 Task: Look for products in the category "Chocolate & Candy" from the brand "Lilys Sweets".
Action: Mouse moved to (19, 71)
Screenshot: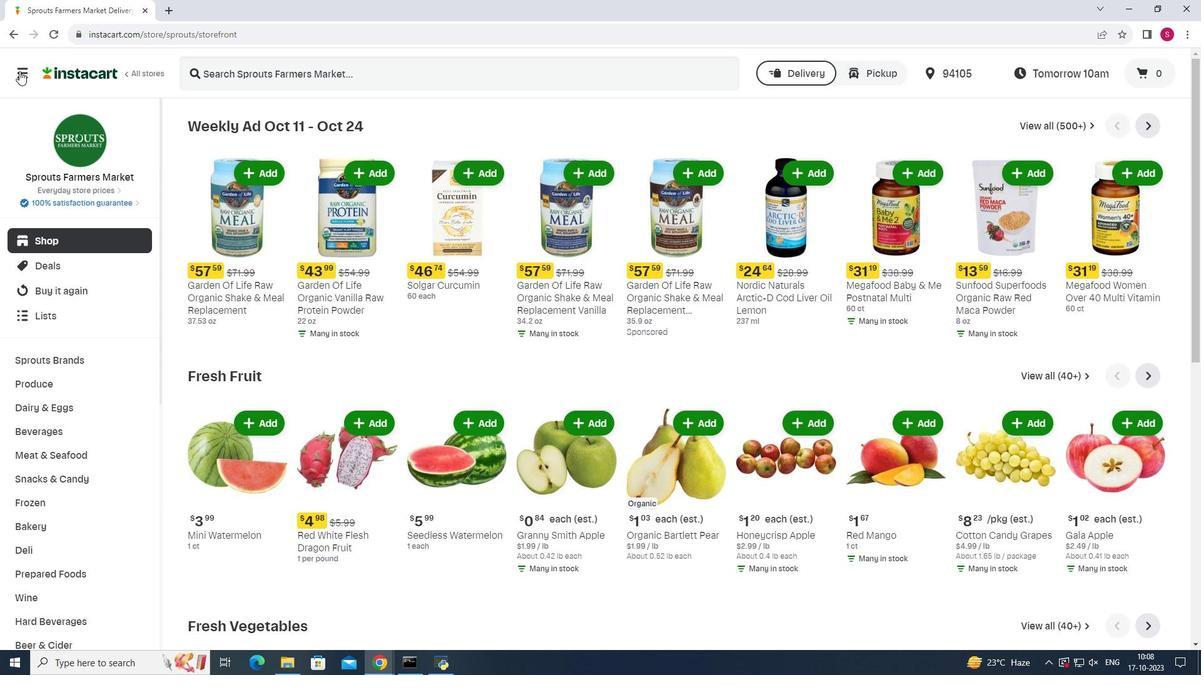 
Action: Mouse pressed left at (19, 71)
Screenshot: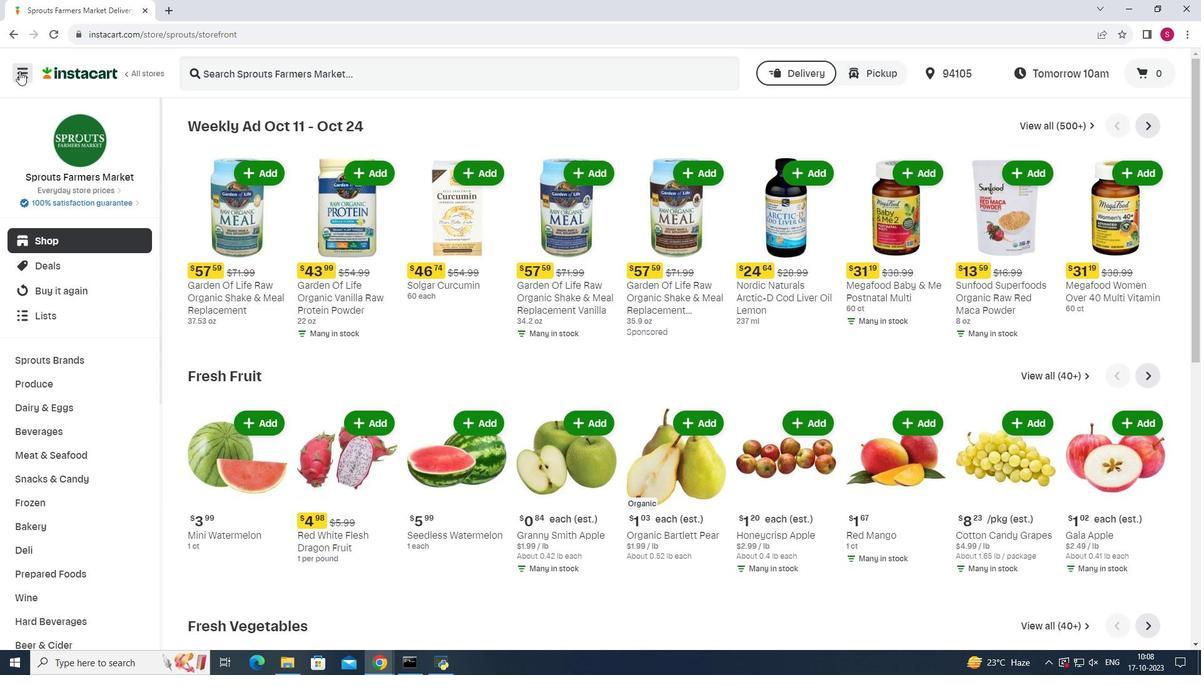 
Action: Mouse moved to (76, 329)
Screenshot: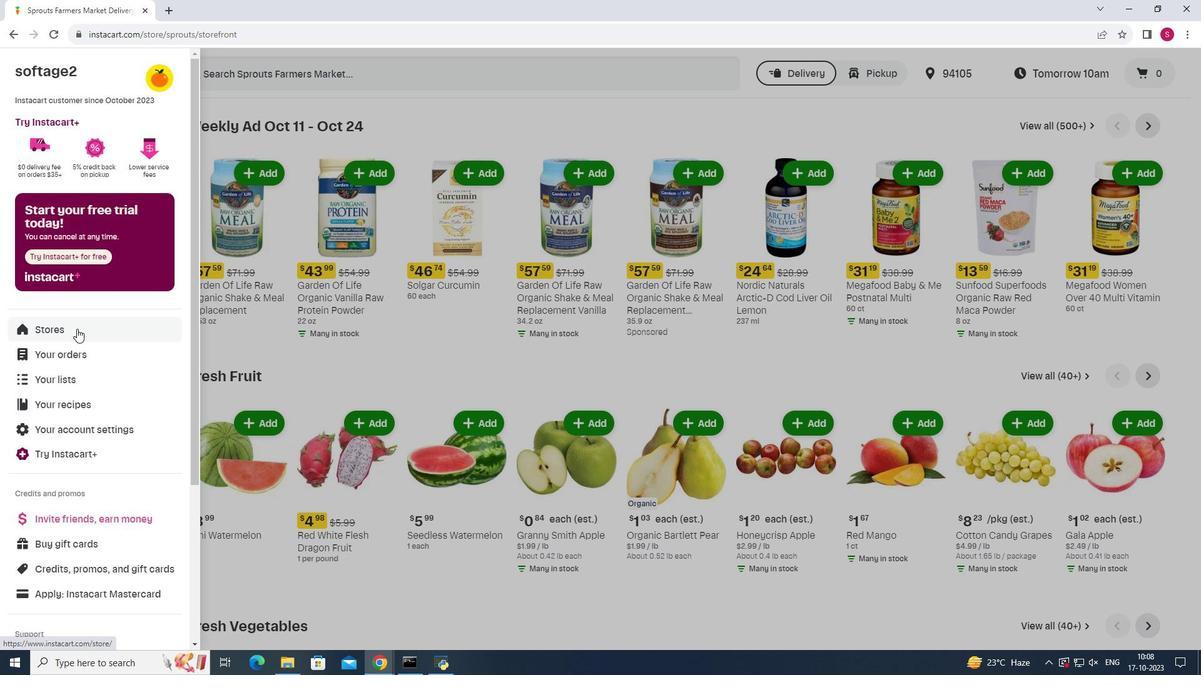 
Action: Mouse pressed left at (76, 329)
Screenshot: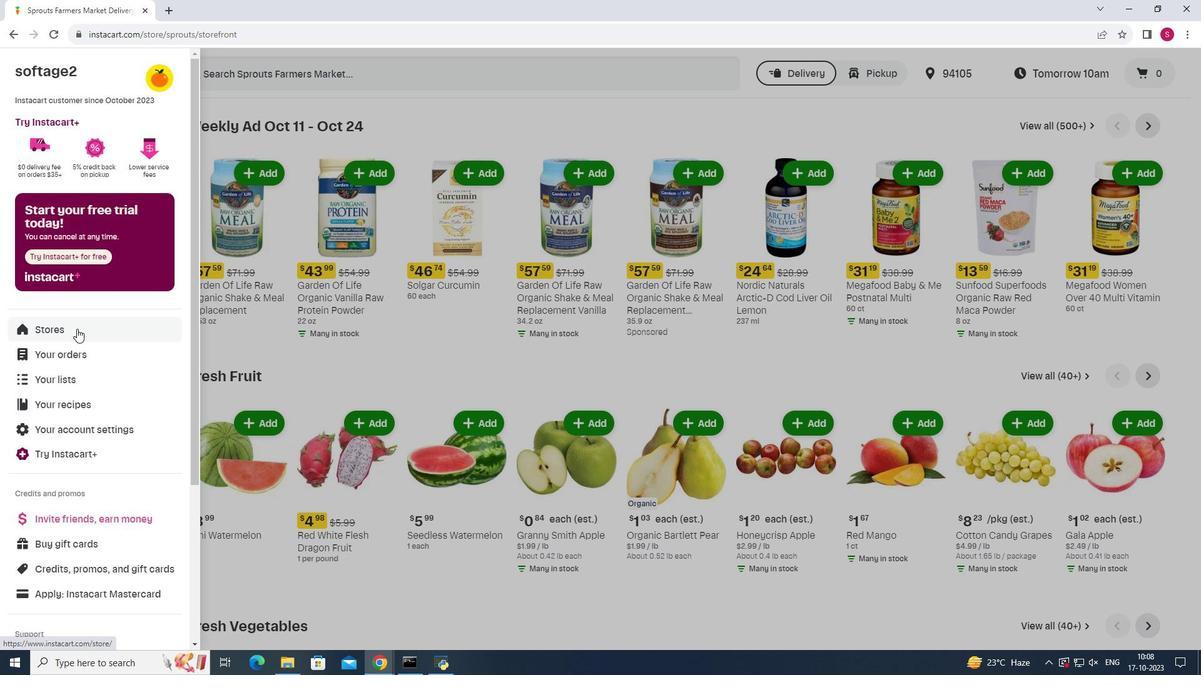 
Action: Mouse moved to (281, 107)
Screenshot: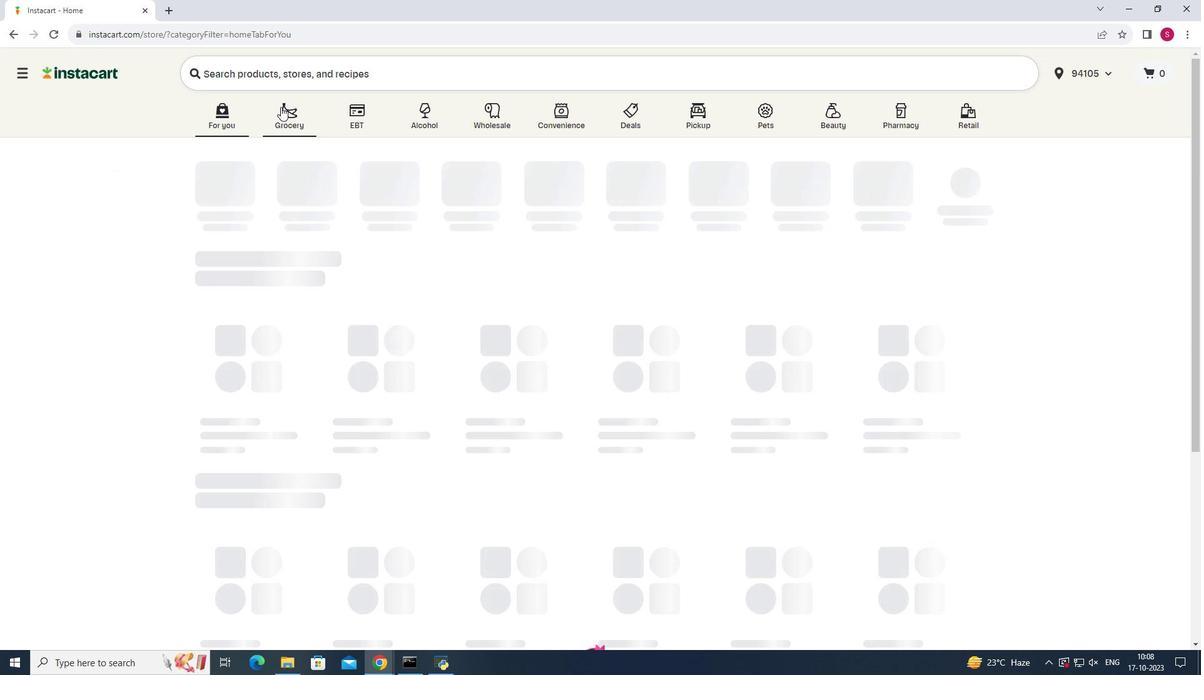 
Action: Mouse pressed left at (281, 107)
Screenshot: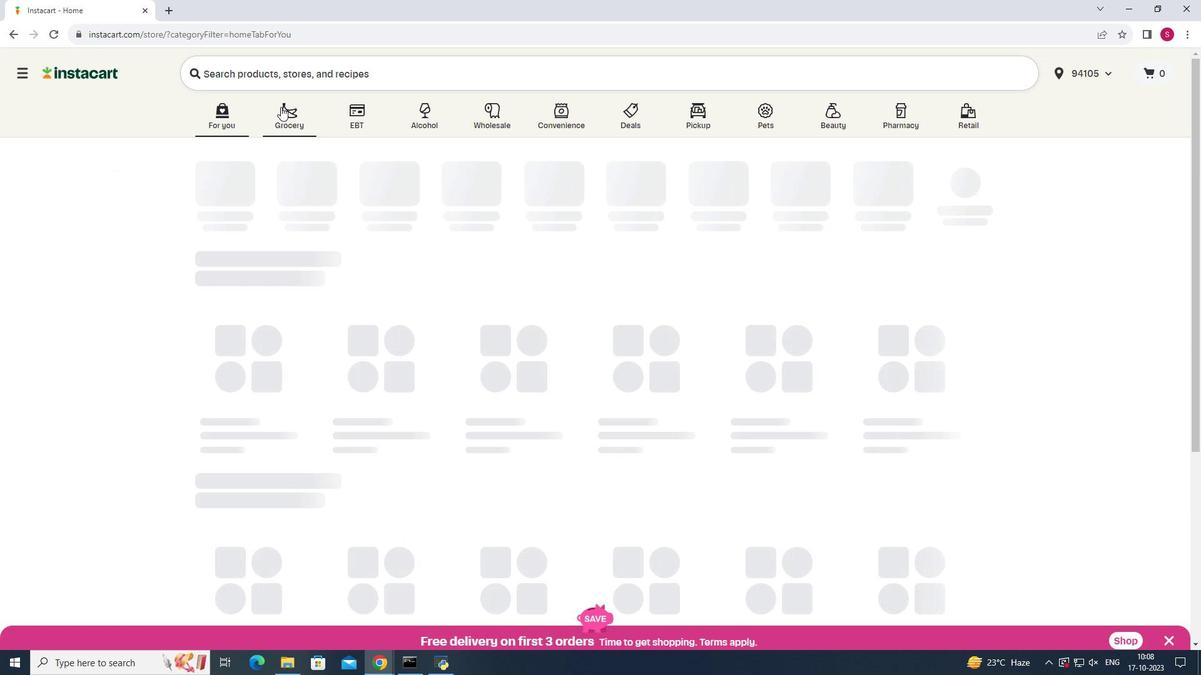 
Action: Mouse moved to (835, 170)
Screenshot: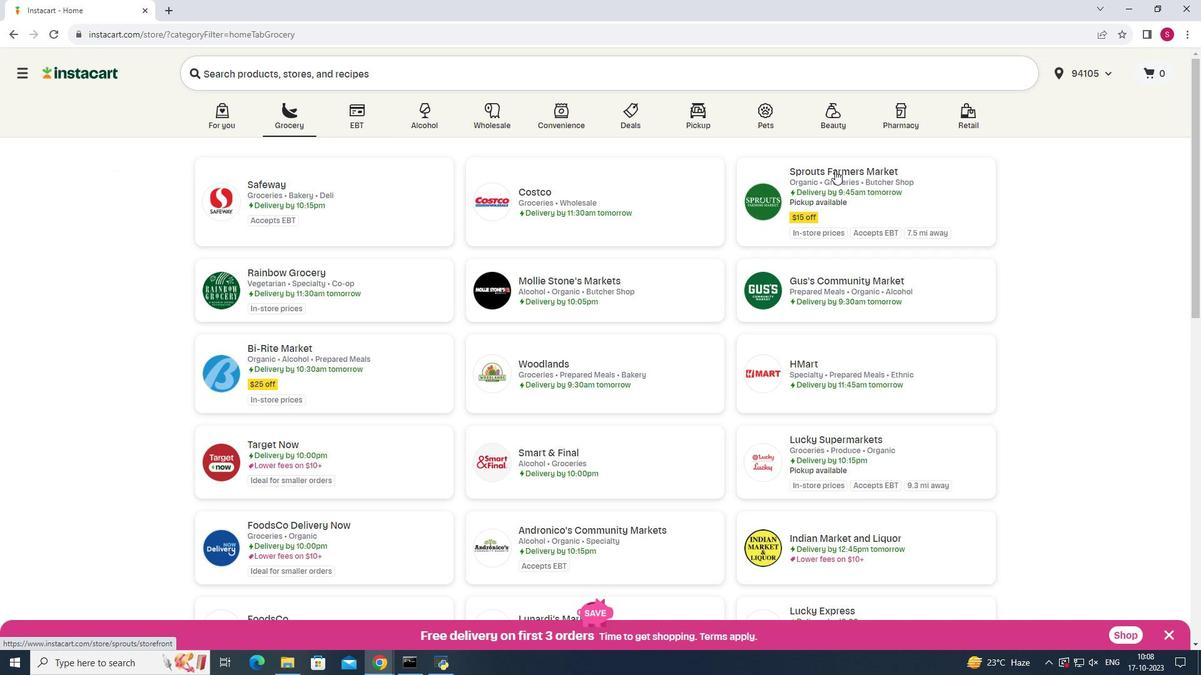 
Action: Mouse pressed left at (835, 170)
Screenshot: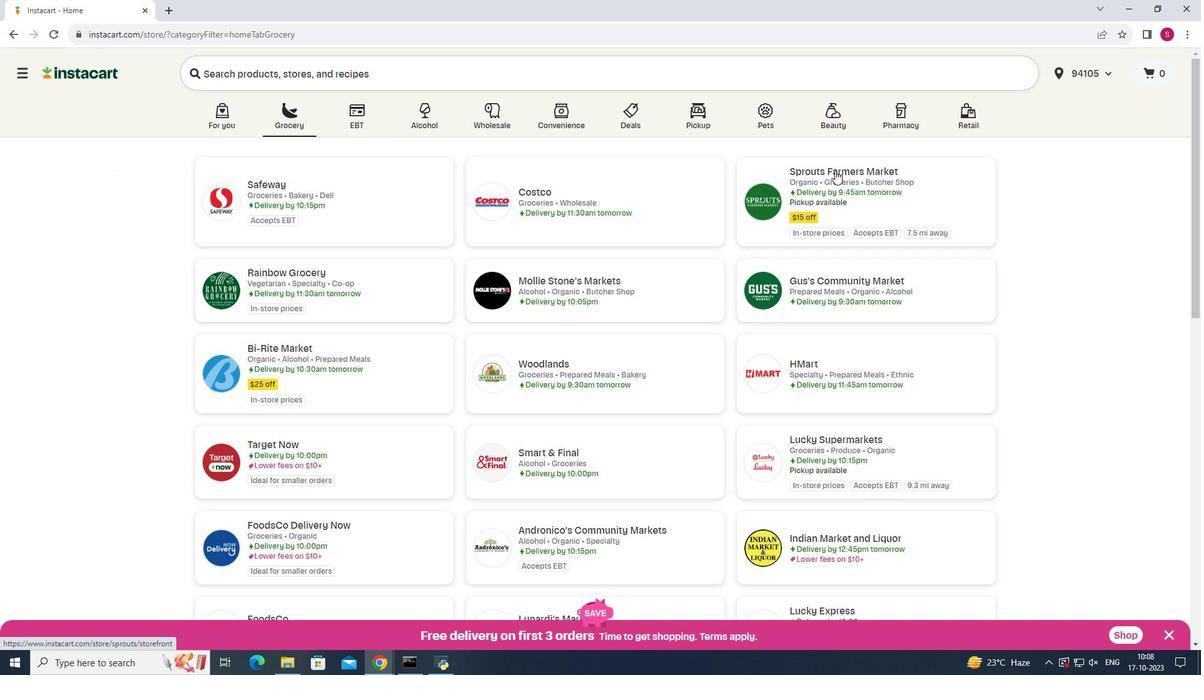 
Action: Mouse moved to (95, 479)
Screenshot: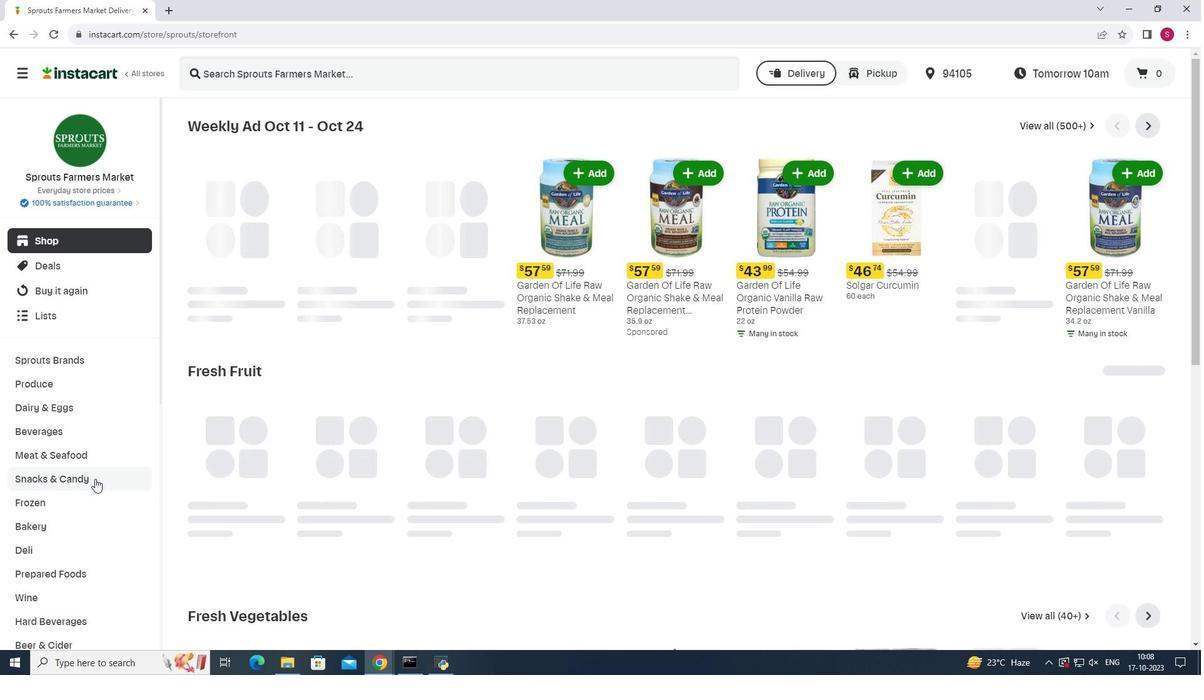 
Action: Mouse pressed left at (95, 479)
Screenshot: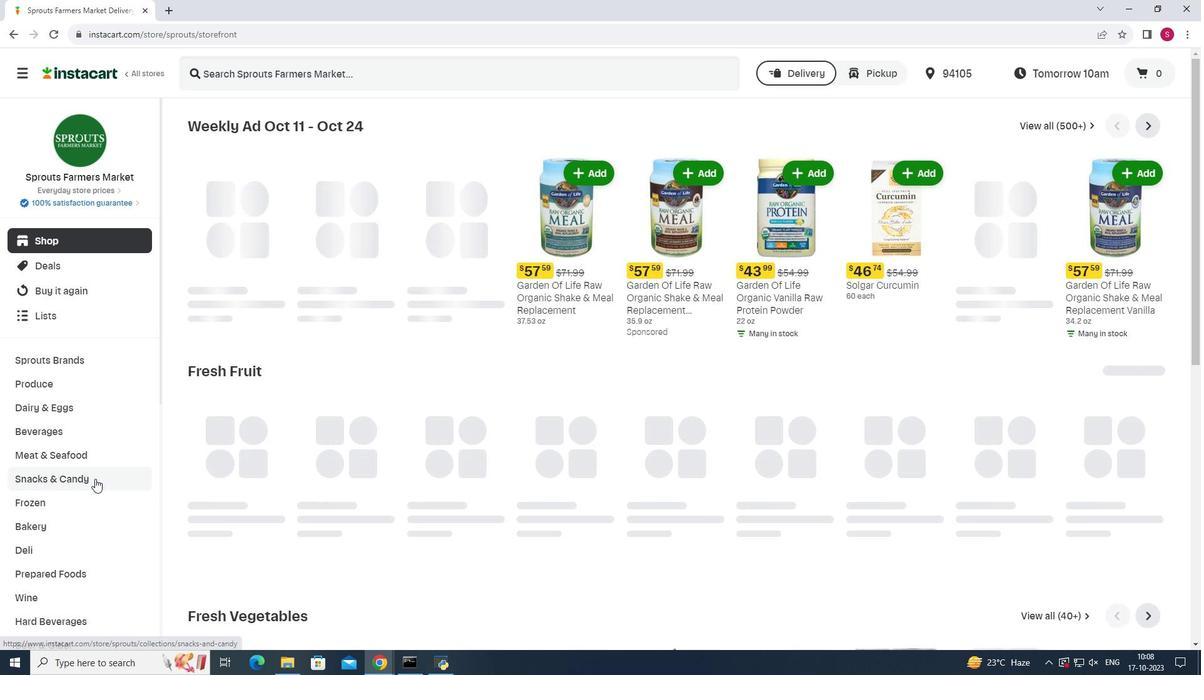 
Action: Mouse moved to (368, 157)
Screenshot: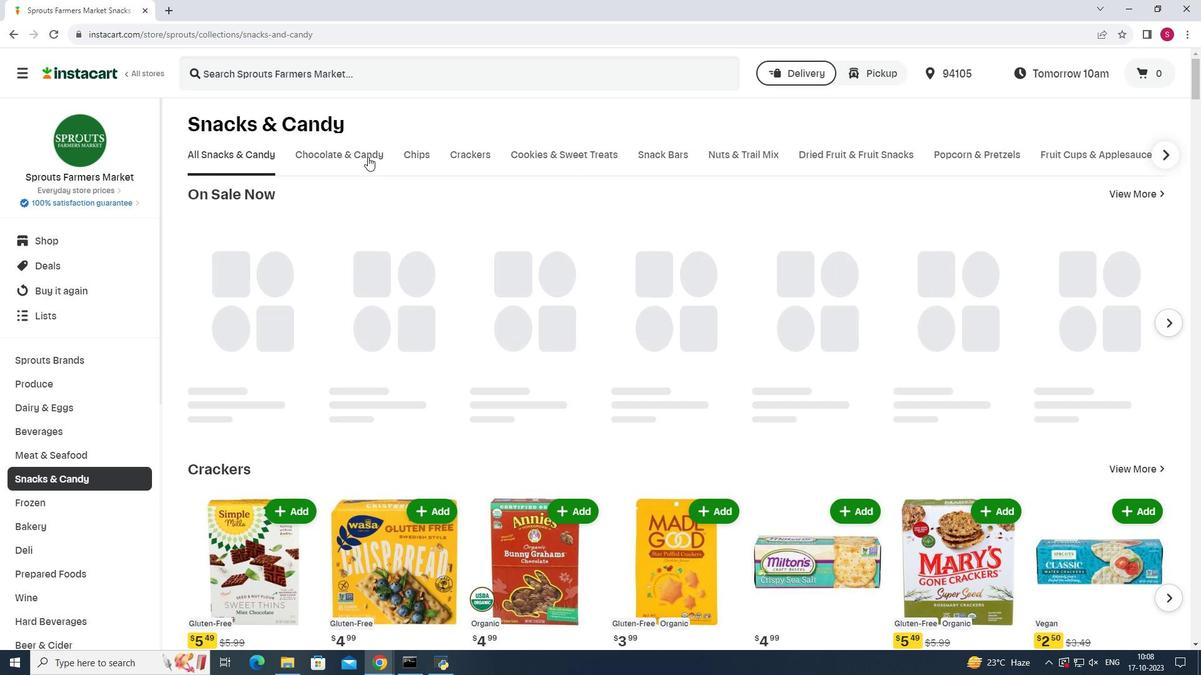 
Action: Mouse pressed left at (368, 157)
Screenshot: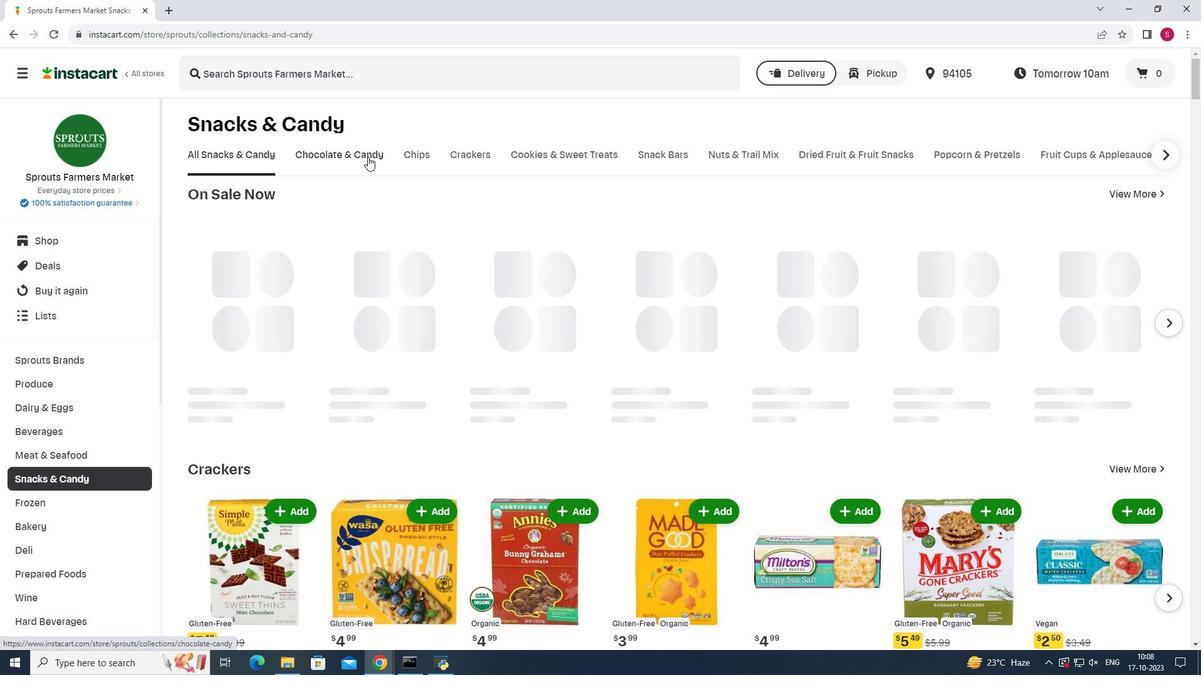 
Action: Mouse moved to (320, 210)
Screenshot: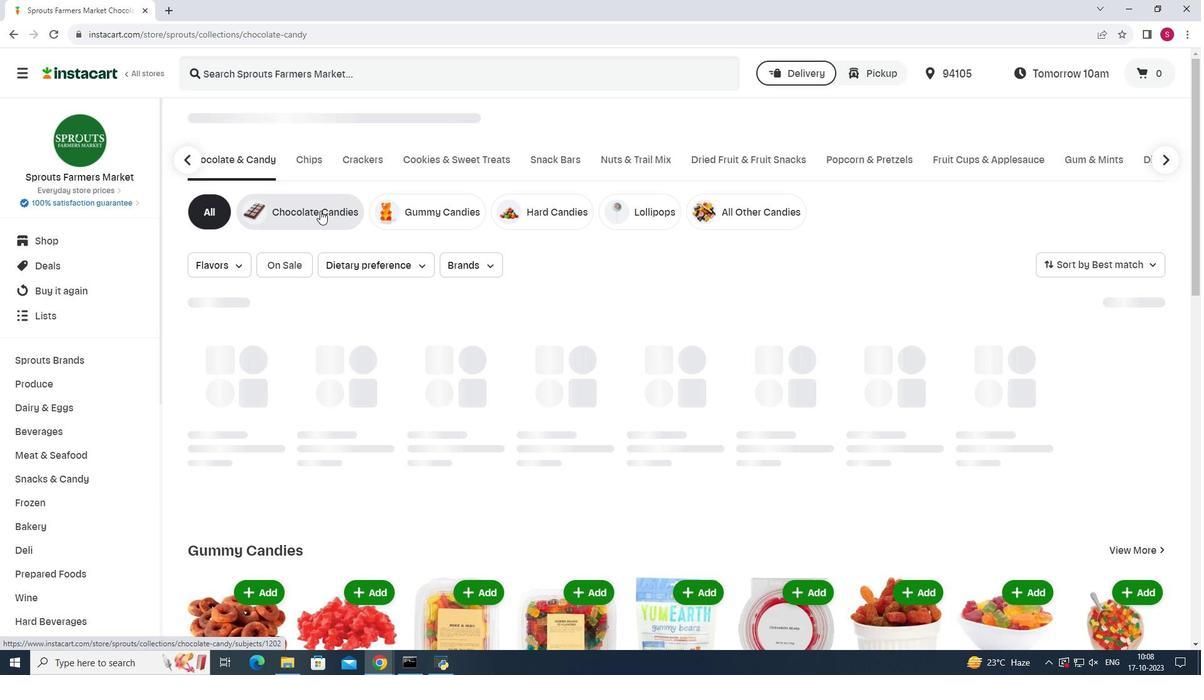 
Action: Mouse pressed left at (320, 210)
Screenshot: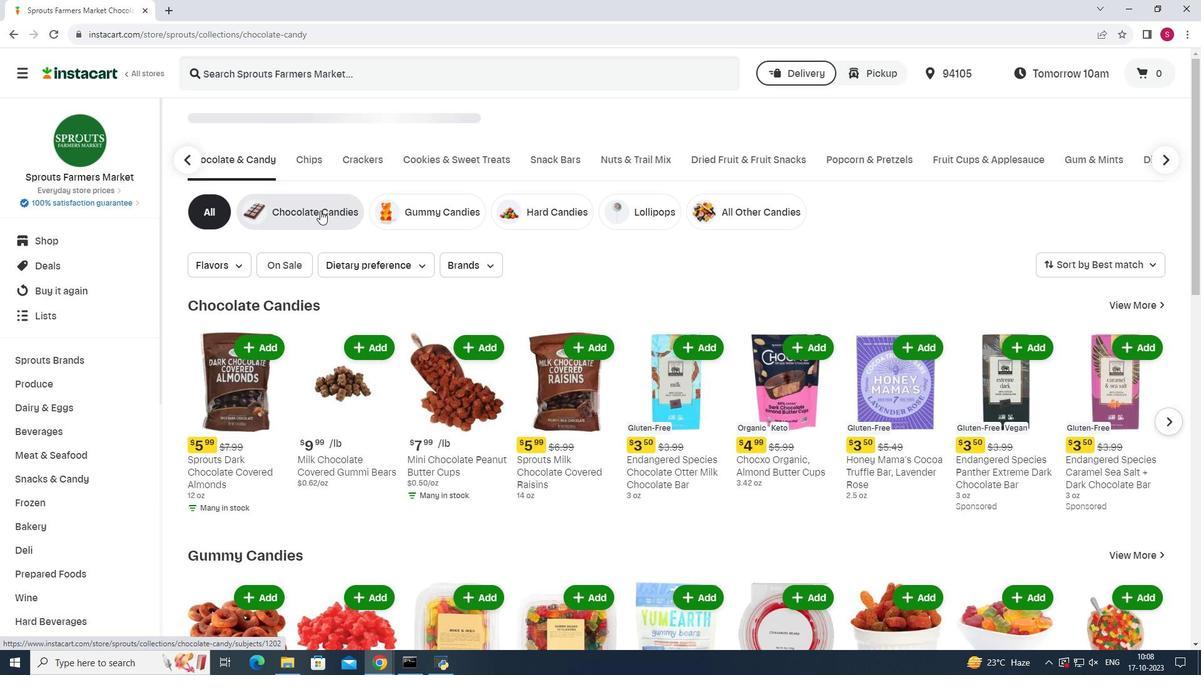 
Action: Mouse moved to (493, 260)
Screenshot: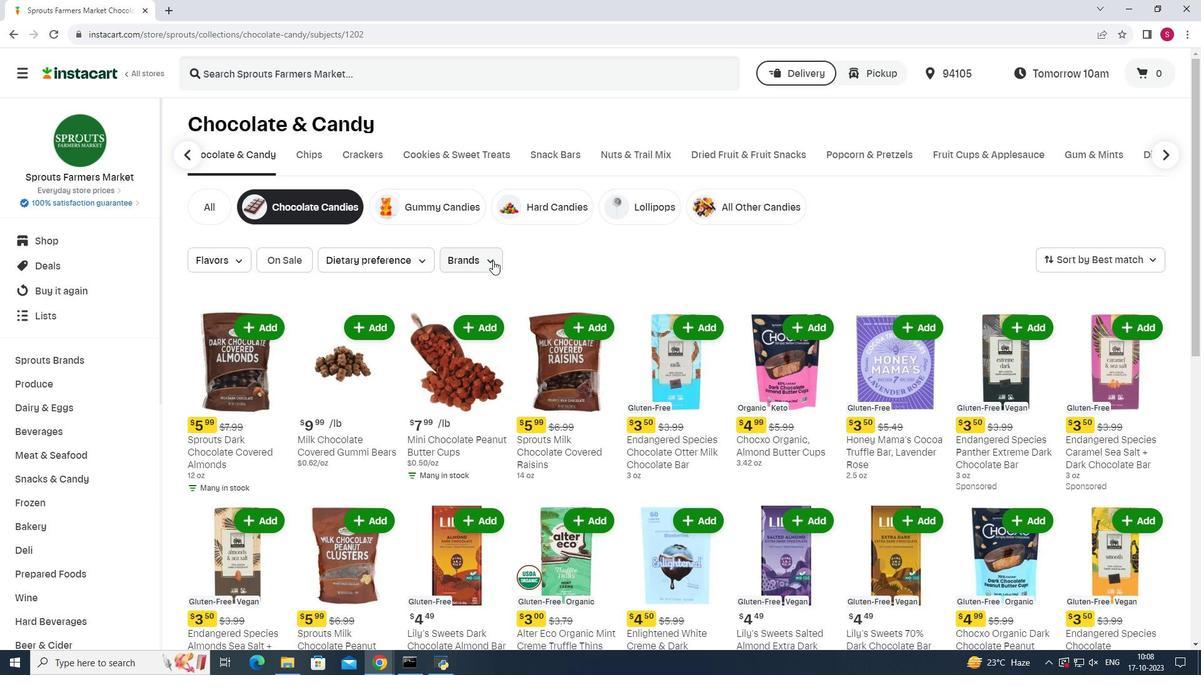 
Action: Mouse pressed left at (493, 260)
Screenshot: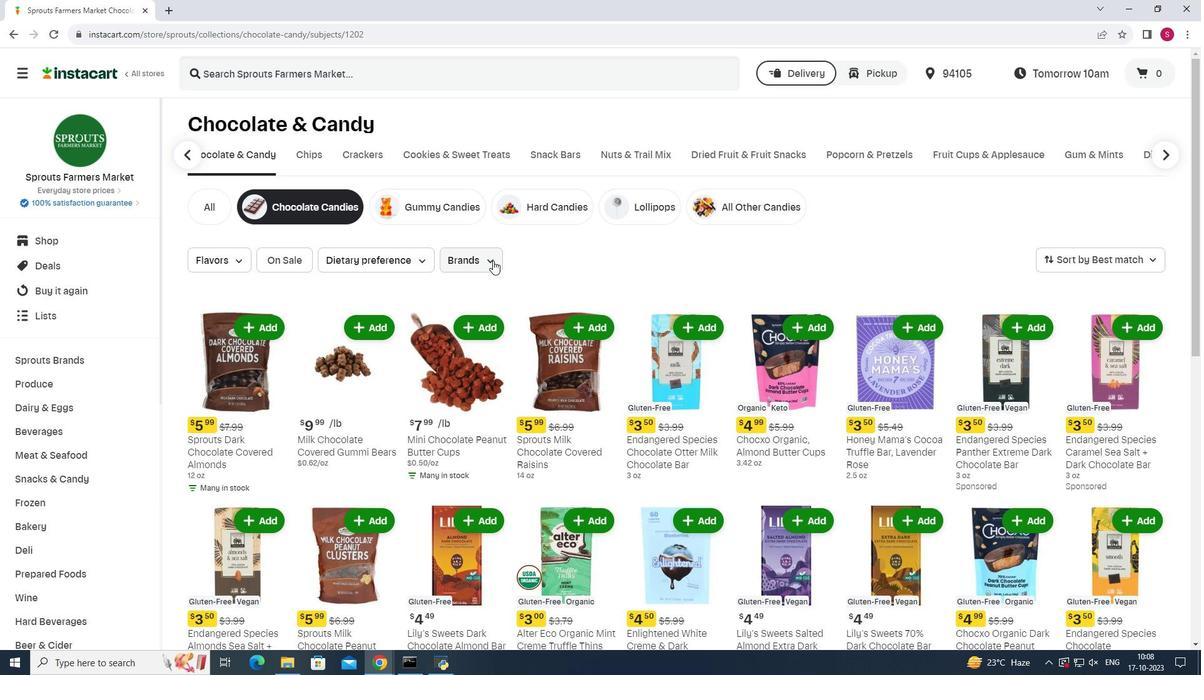 
Action: Mouse moved to (456, 453)
Screenshot: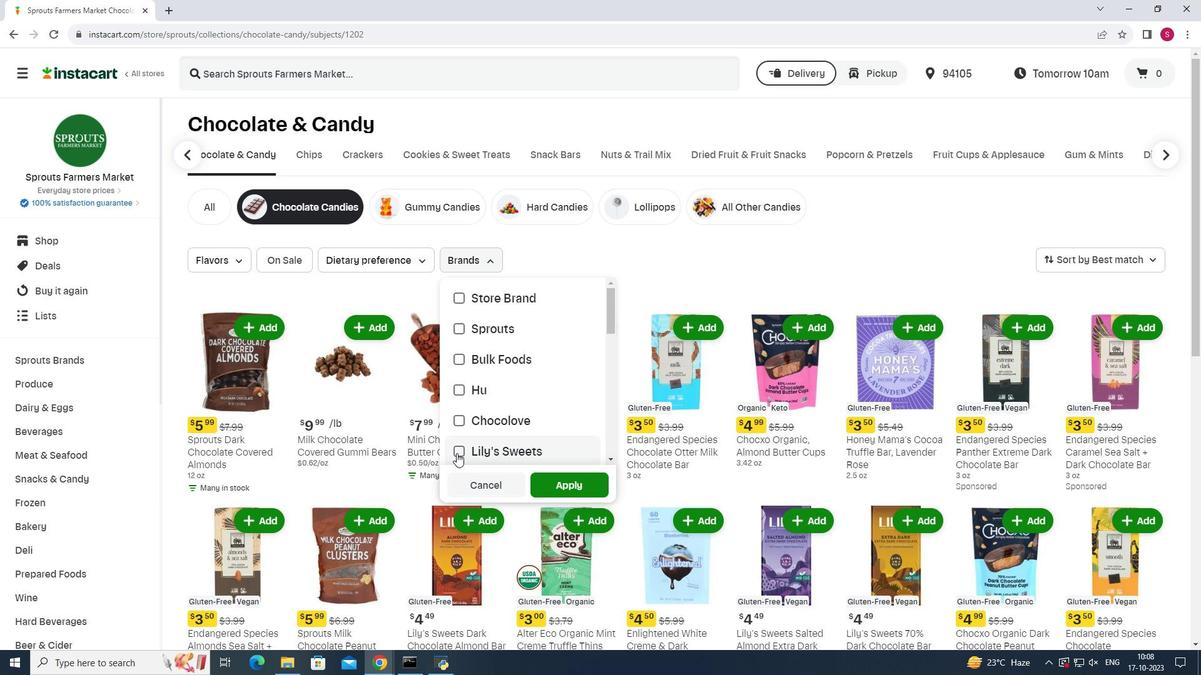 
Action: Mouse pressed left at (456, 453)
Screenshot: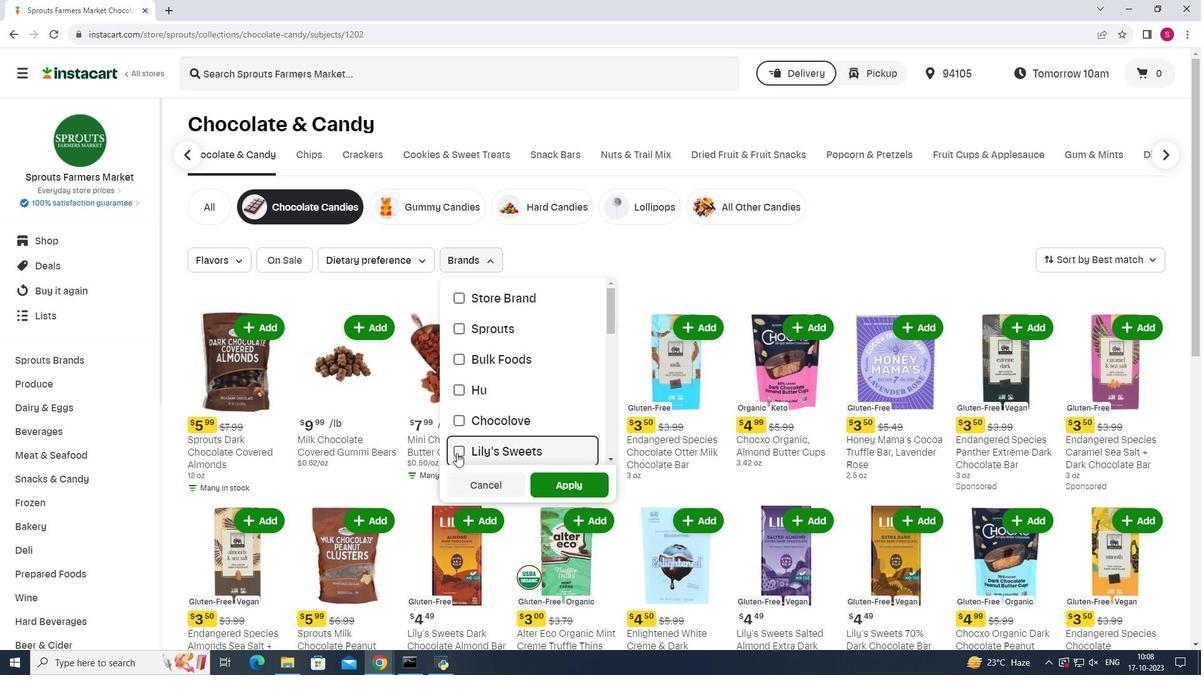 
Action: Mouse moved to (577, 491)
Screenshot: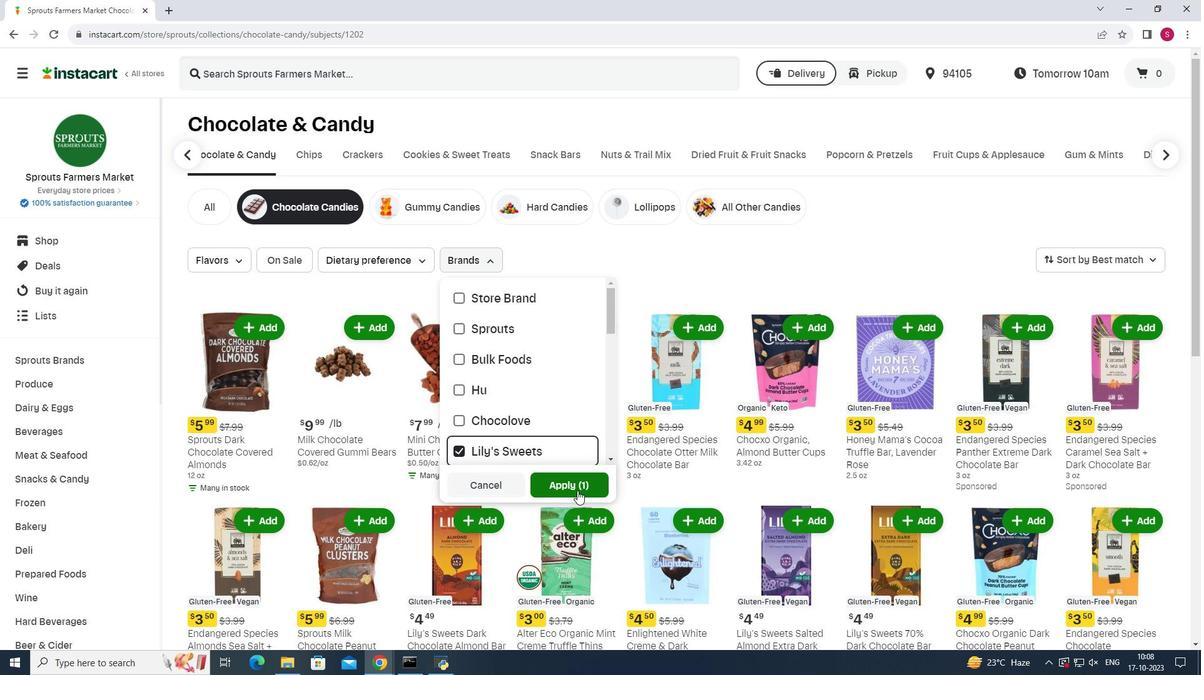 
Action: Mouse pressed left at (577, 491)
Screenshot: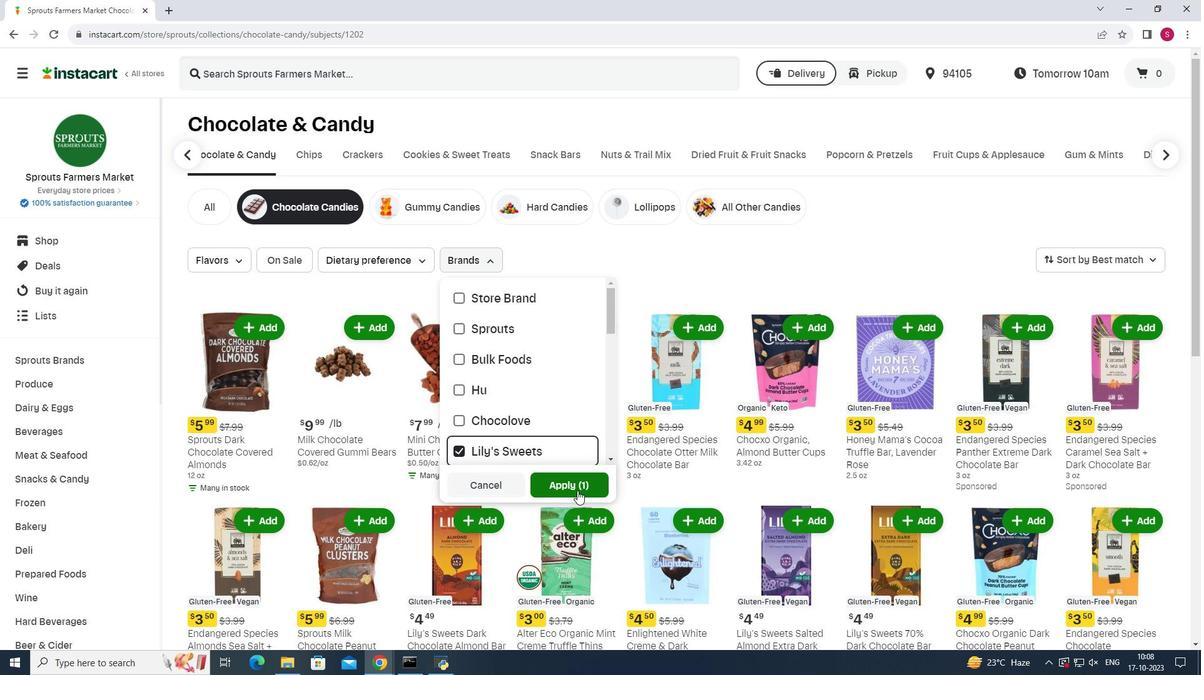 
Action: Mouse moved to (707, 257)
Screenshot: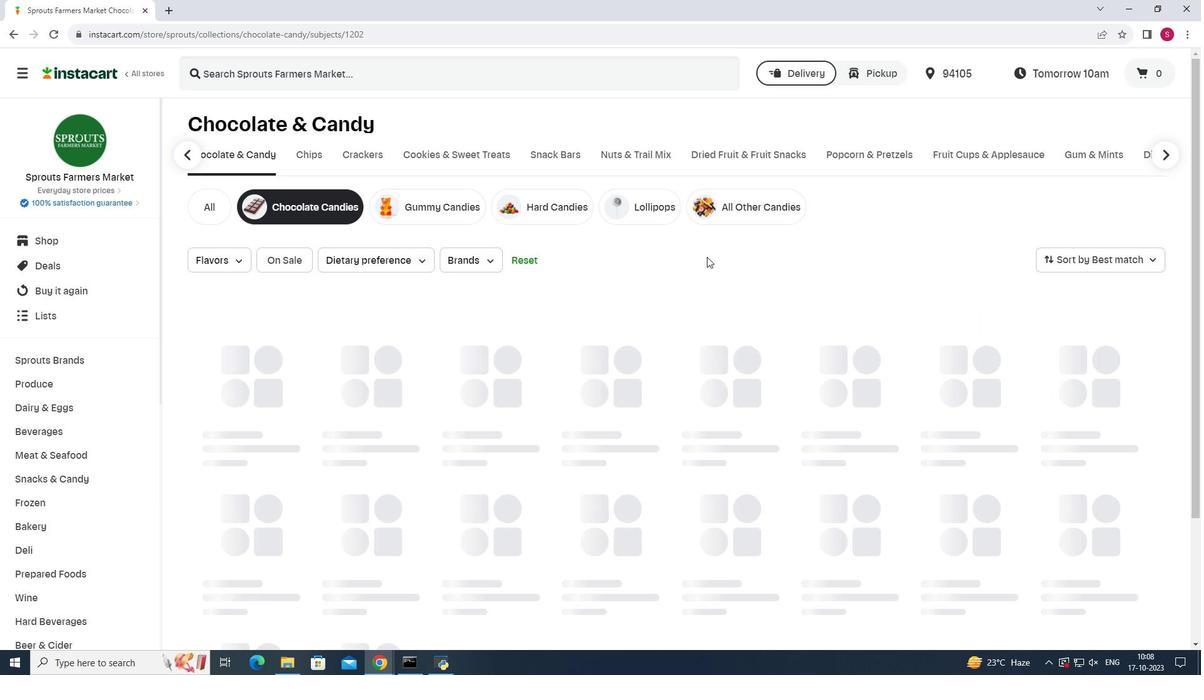 
Action: Mouse scrolled (707, 256) with delta (0, 0)
Screenshot: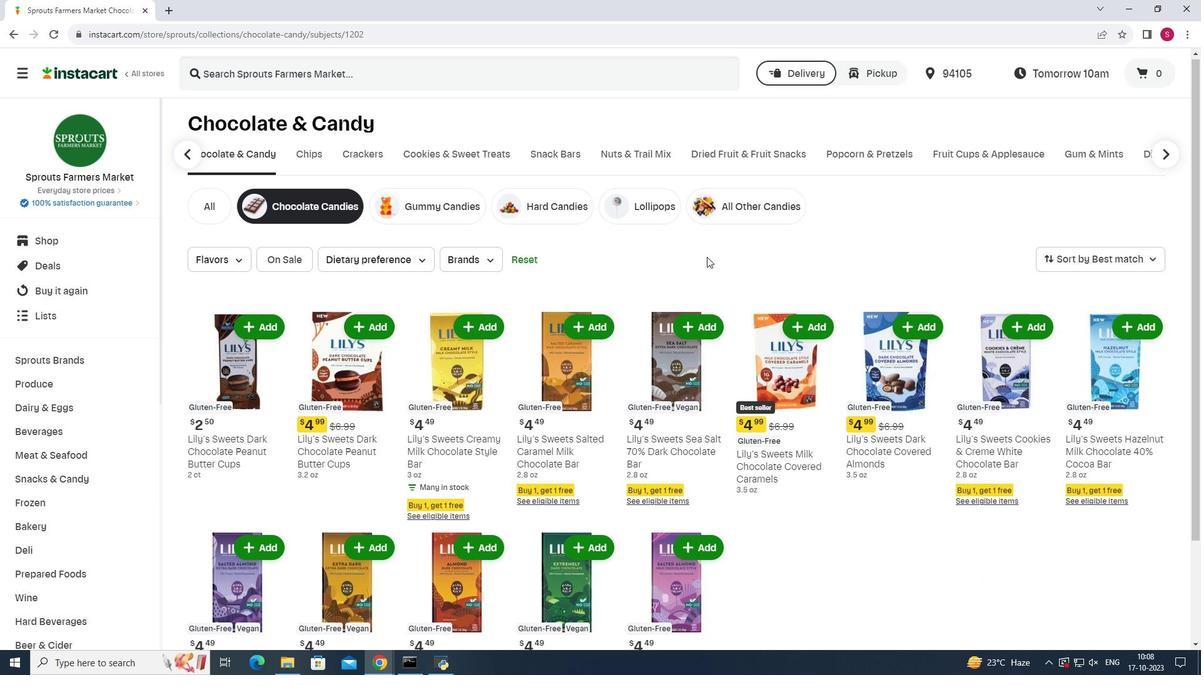 
Action: Mouse scrolled (707, 256) with delta (0, 0)
Screenshot: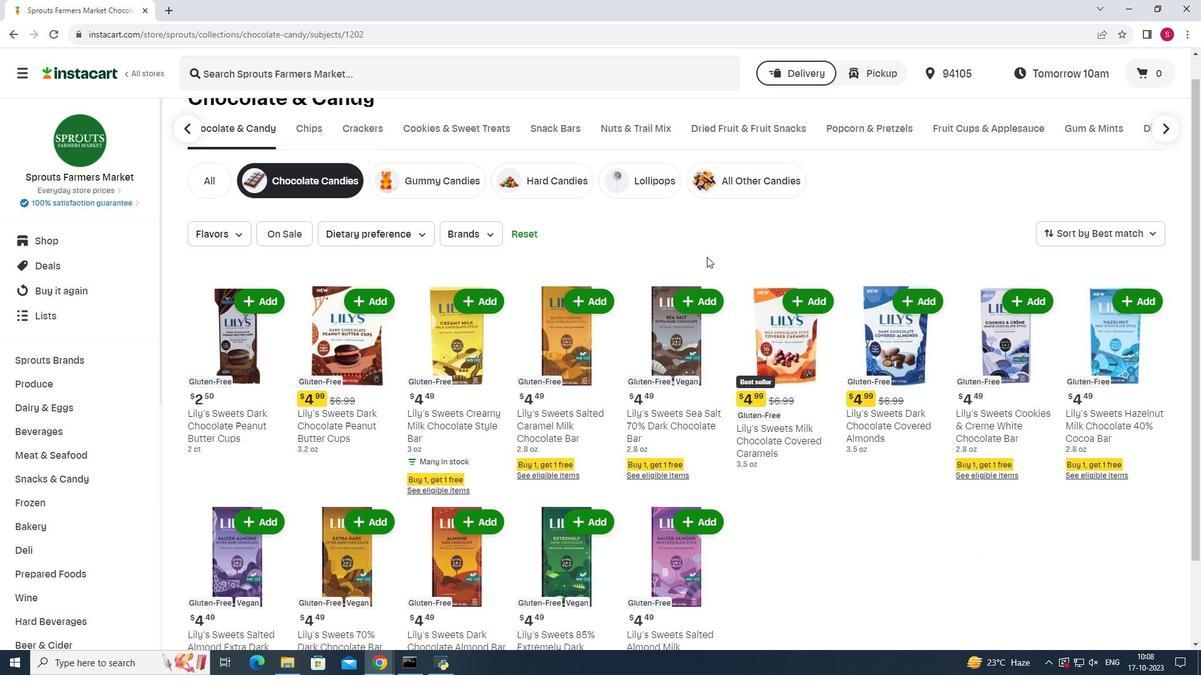
Action: Mouse scrolled (707, 256) with delta (0, 0)
Screenshot: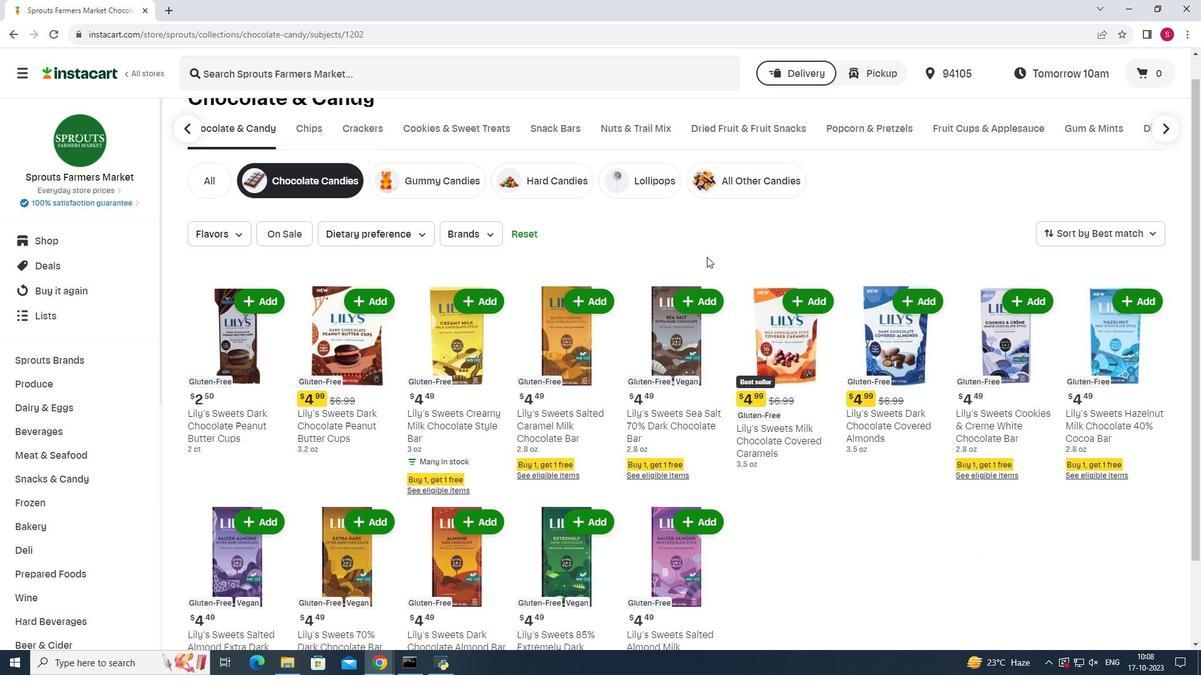
Action: Mouse scrolled (707, 256) with delta (0, 0)
Screenshot: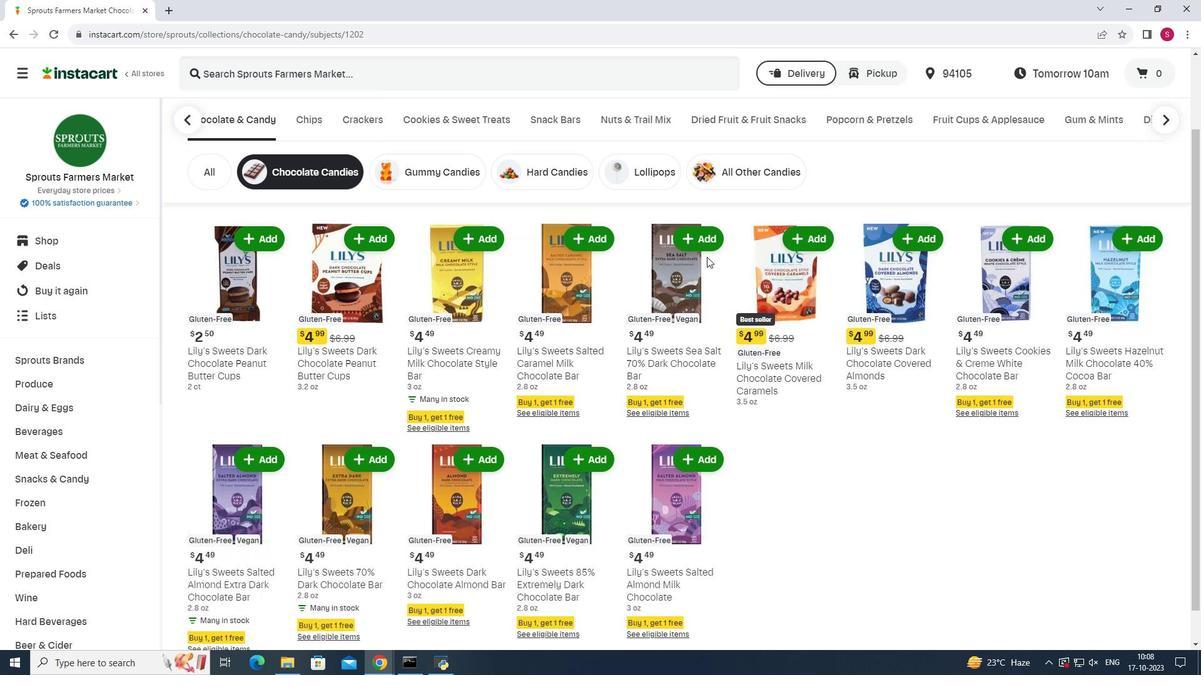 
Action: Mouse scrolled (707, 257) with delta (0, 0)
Screenshot: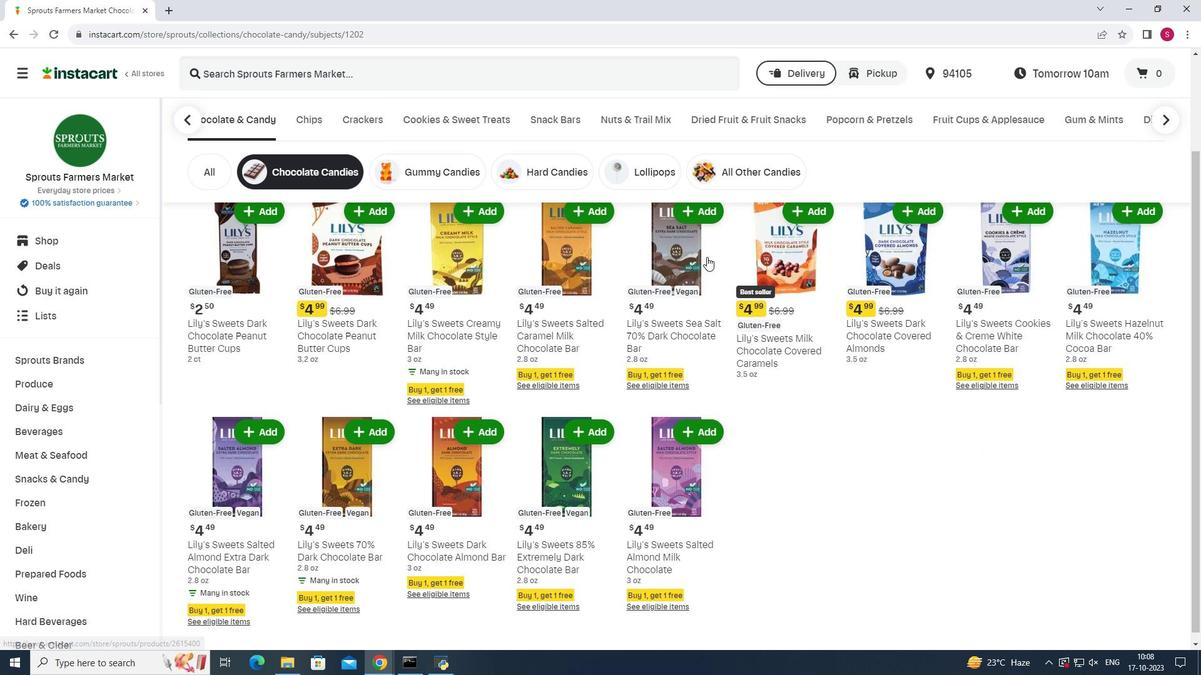 
Action: Mouse scrolled (707, 257) with delta (0, 0)
Screenshot: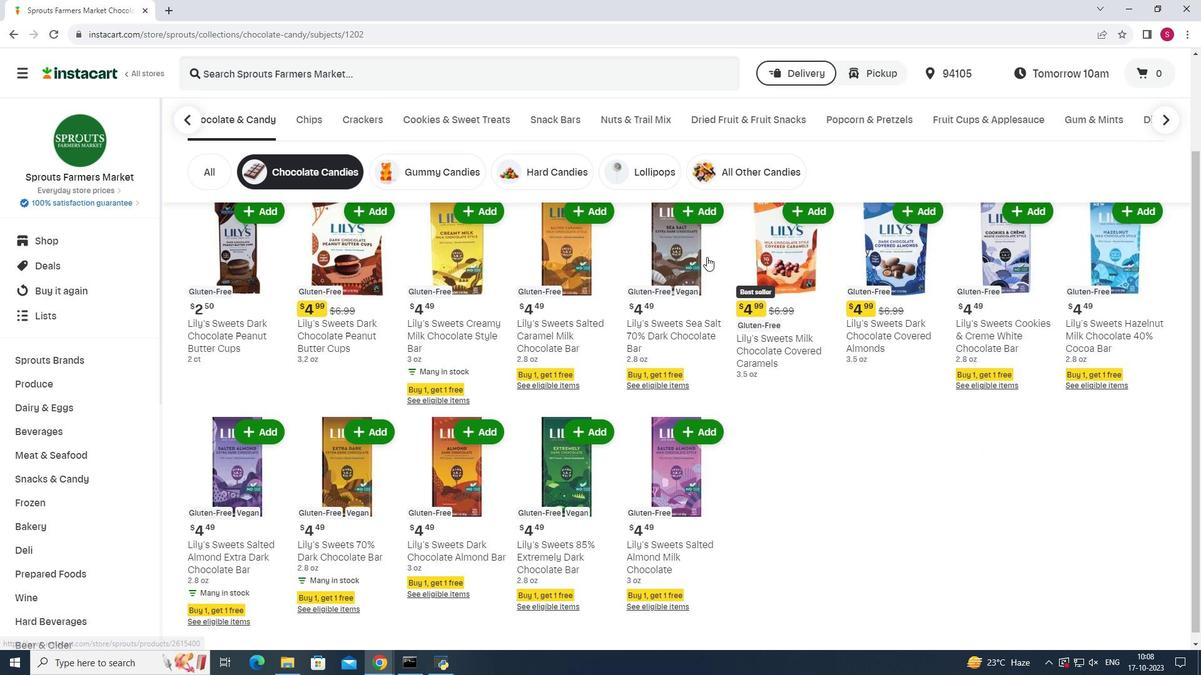 
Action: Mouse scrolled (707, 257) with delta (0, 0)
Screenshot: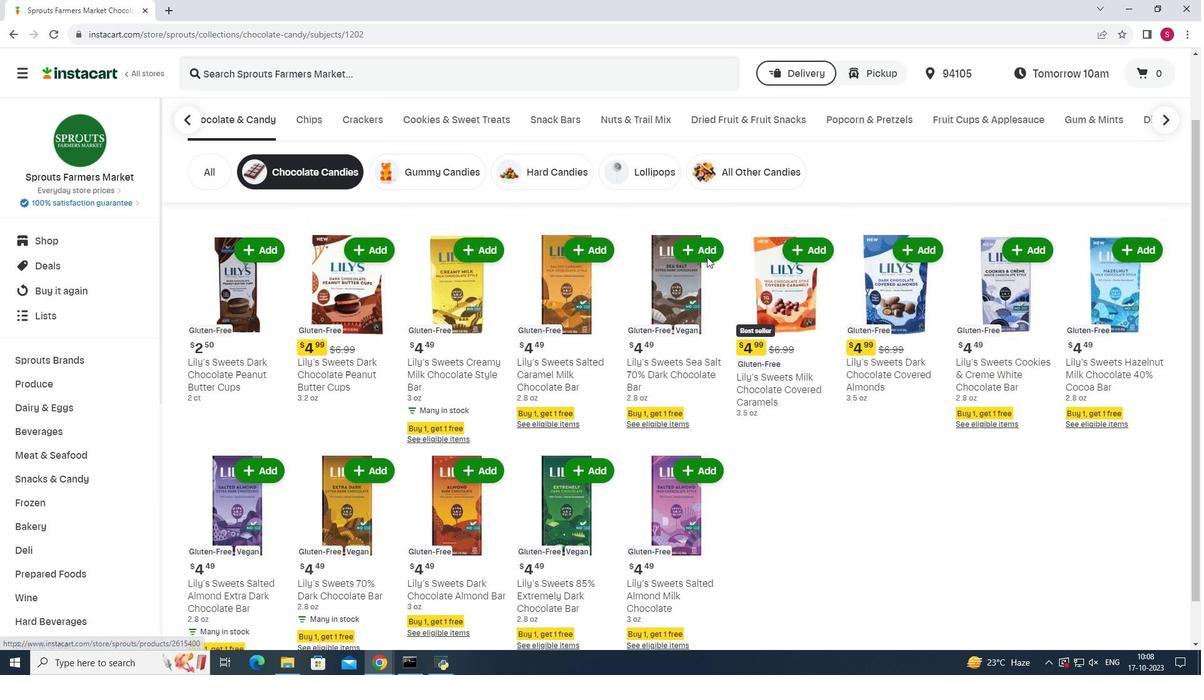 
Action: Mouse scrolled (707, 257) with delta (0, 0)
Screenshot: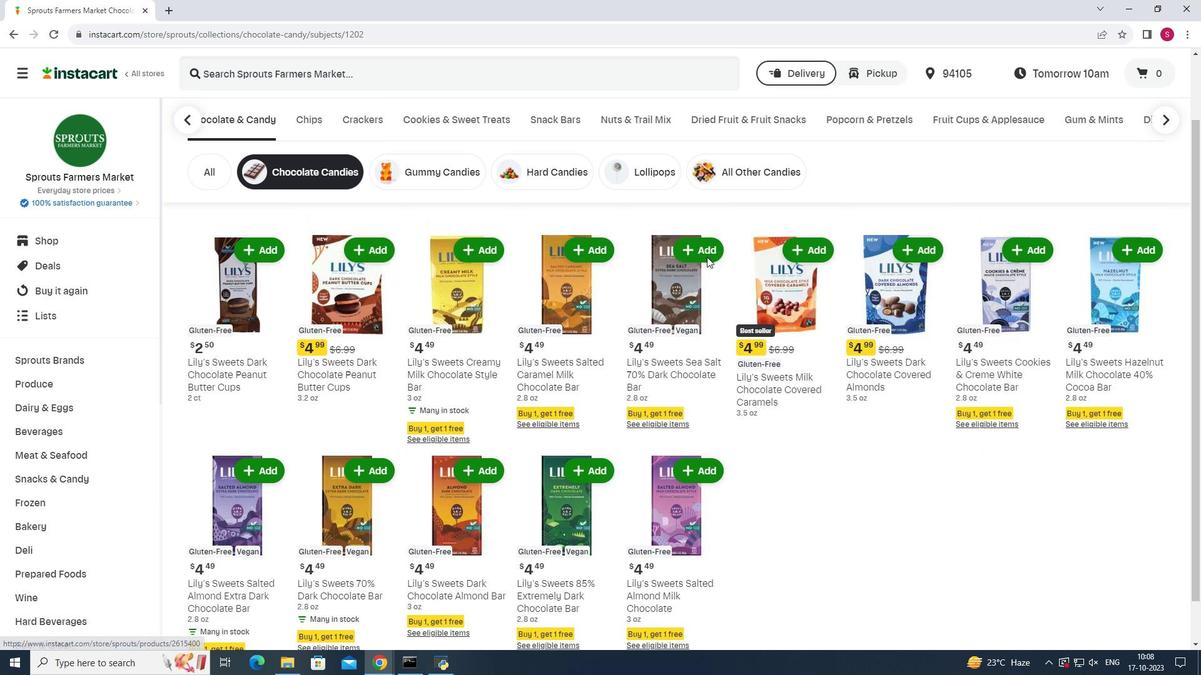 
